 Task: Use Ski 2 Effect in this video Movie B.mp4
Action: Mouse moved to (294, 104)
Screenshot: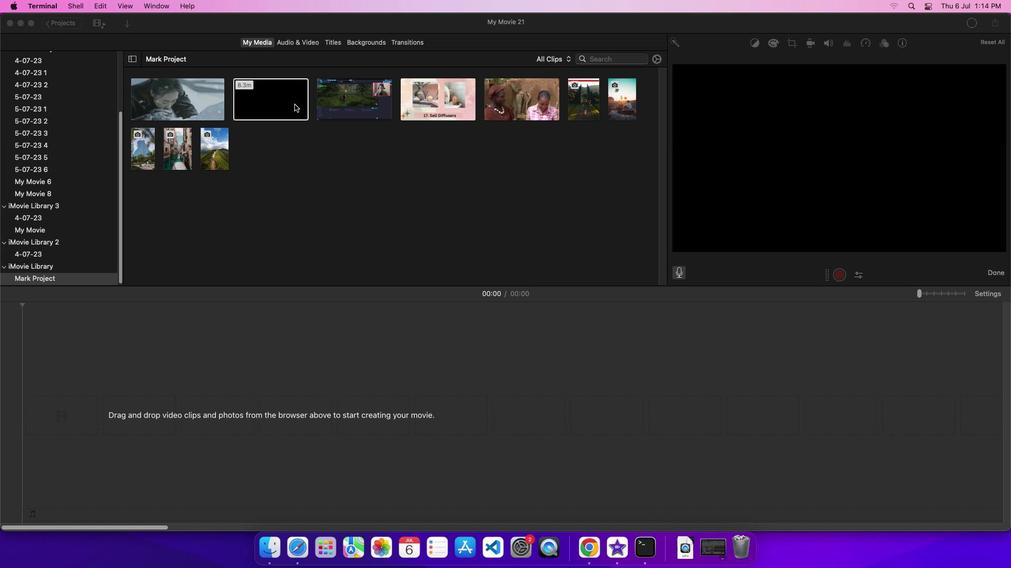 
Action: Mouse pressed left at (294, 104)
Screenshot: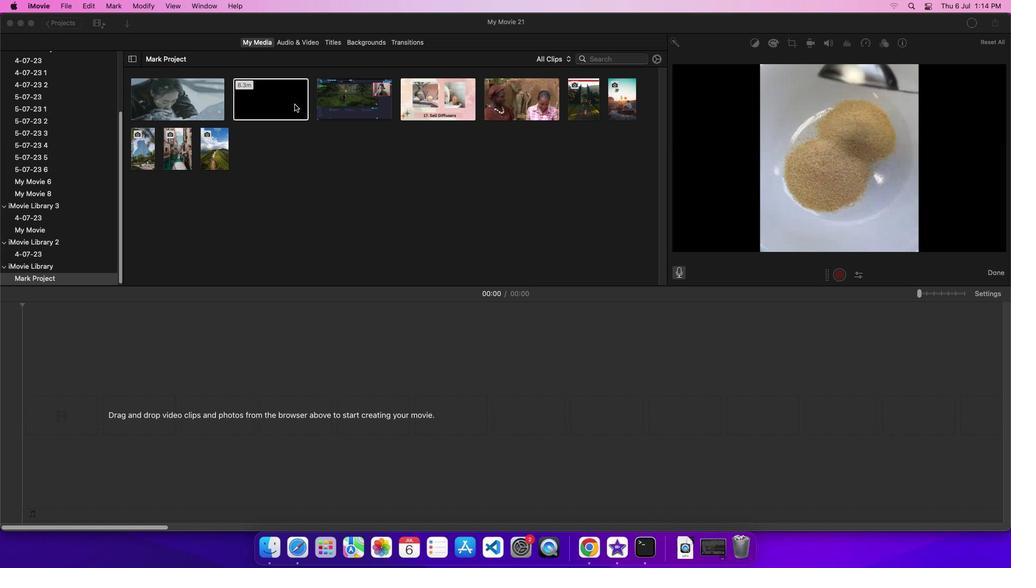
Action: Mouse moved to (282, 99)
Screenshot: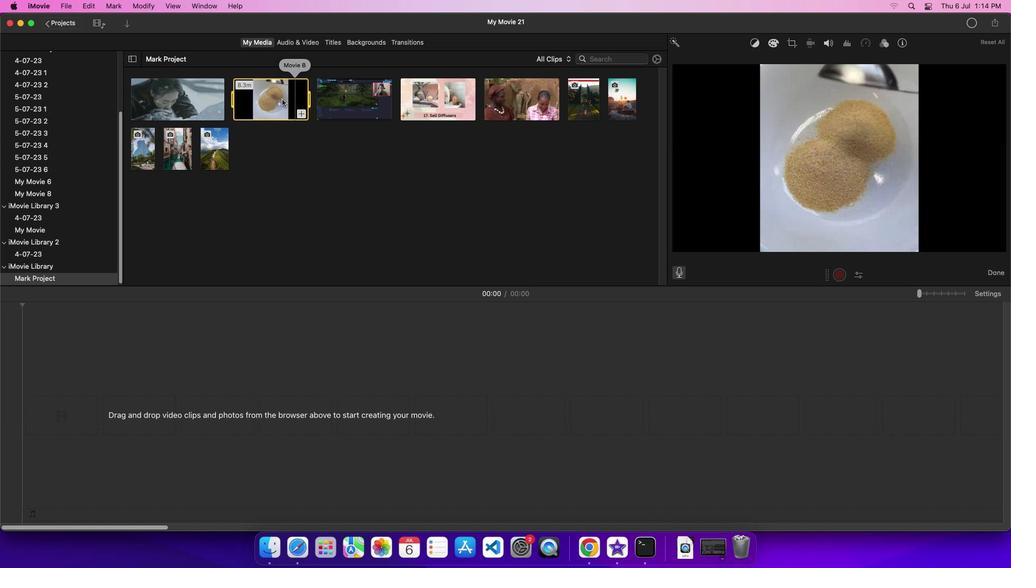 
Action: Mouse pressed left at (282, 99)
Screenshot: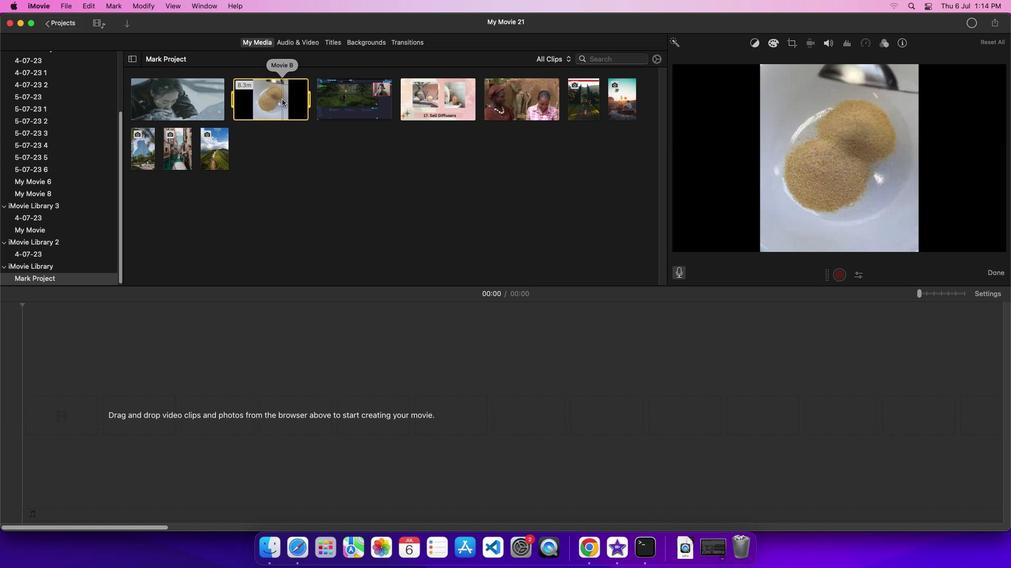 
Action: Mouse moved to (298, 44)
Screenshot: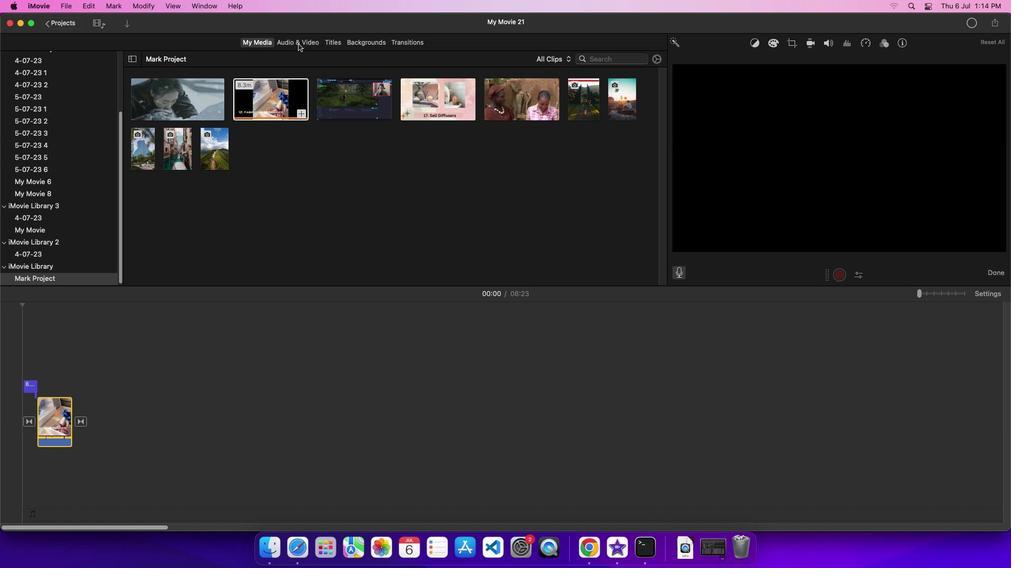 
Action: Mouse pressed left at (298, 44)
Screenshot: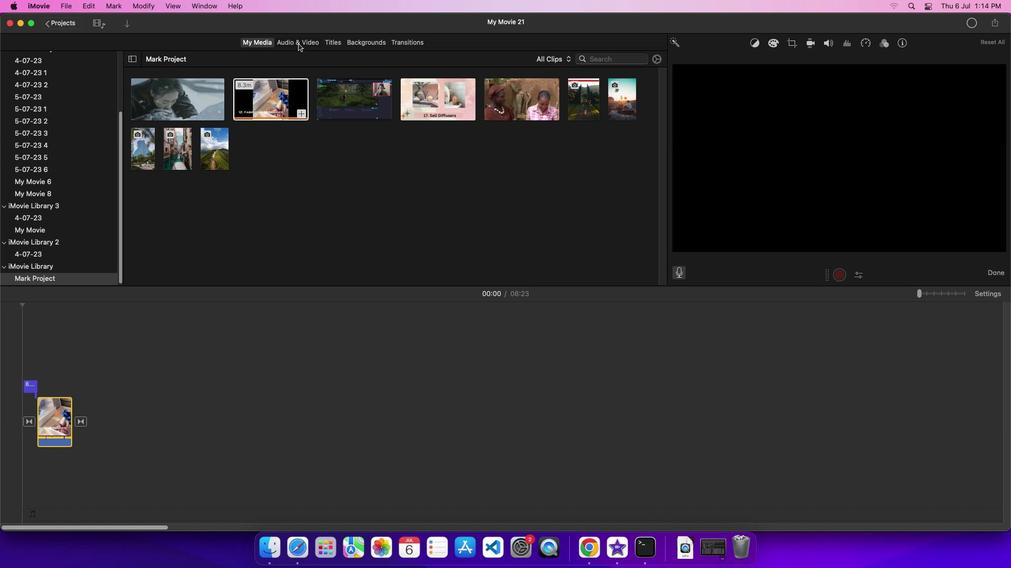 
Action: Mouse moved to (57, 99)
Screenshot: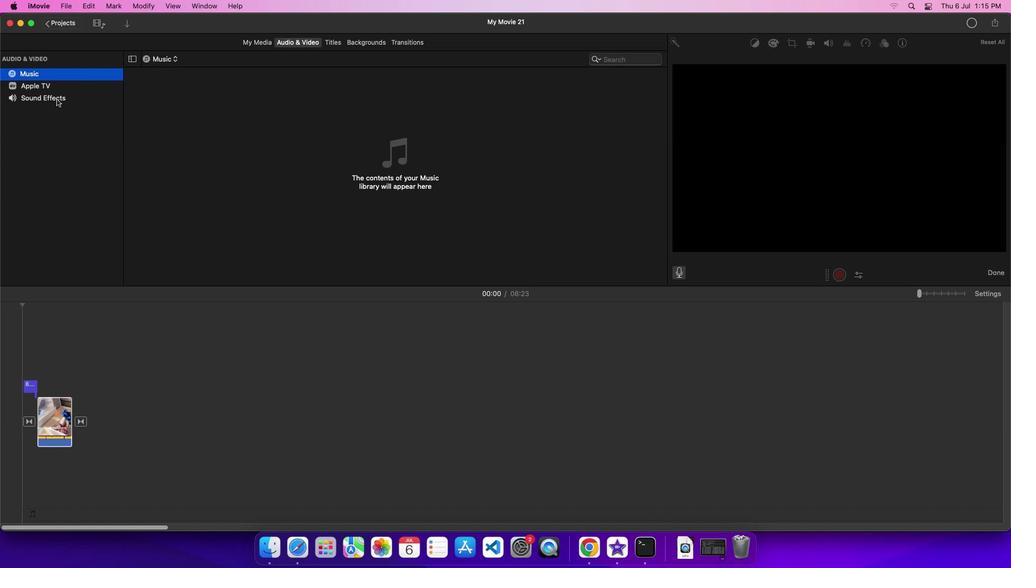 
Action: Mouse pressed left at (57, 99)
Screenshot: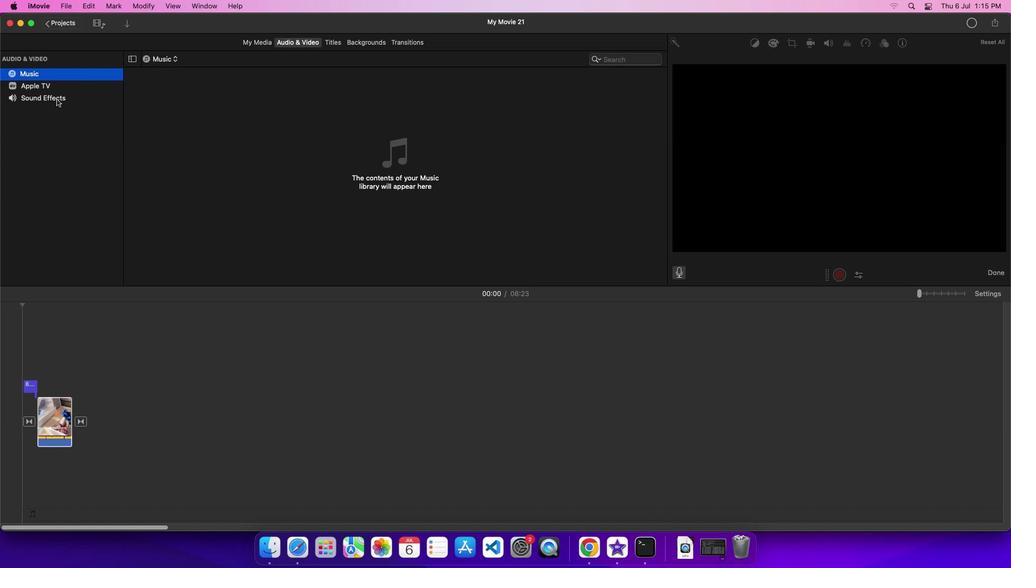 
Action: Mouse moved to (233, 232)
Screenshot: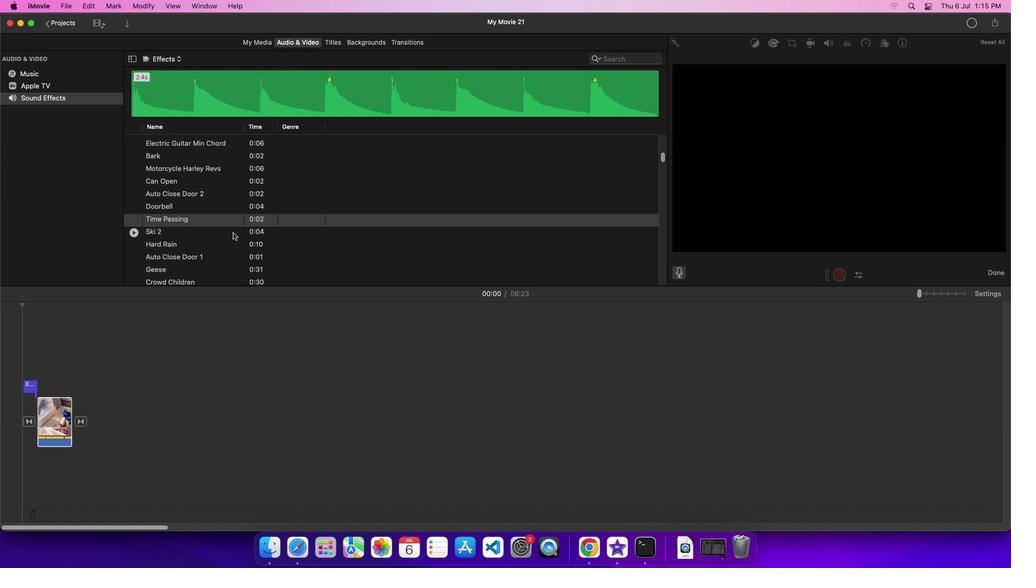 
Action: Mouse pressed left at (233, 232)
Screenshot: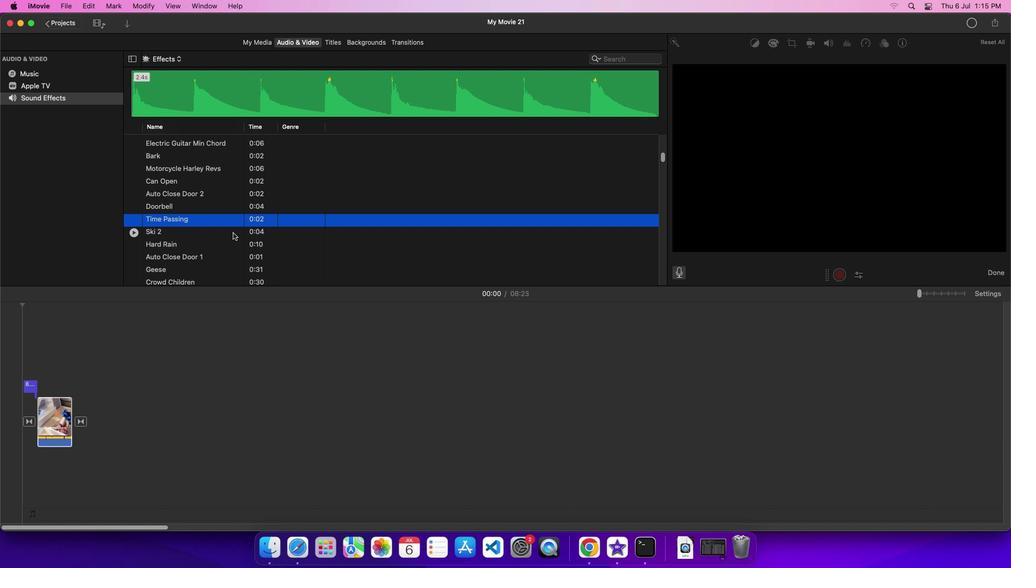 
Action: Mouse moved to (236, 232)
Screenshot: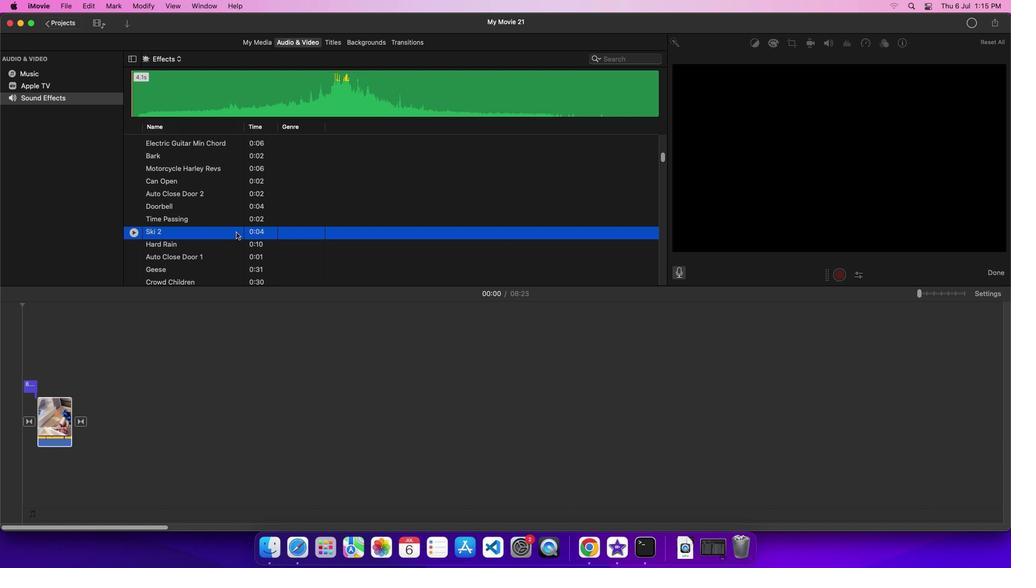 
Action: Mouse pressed left at (236, 232)
Screenshot: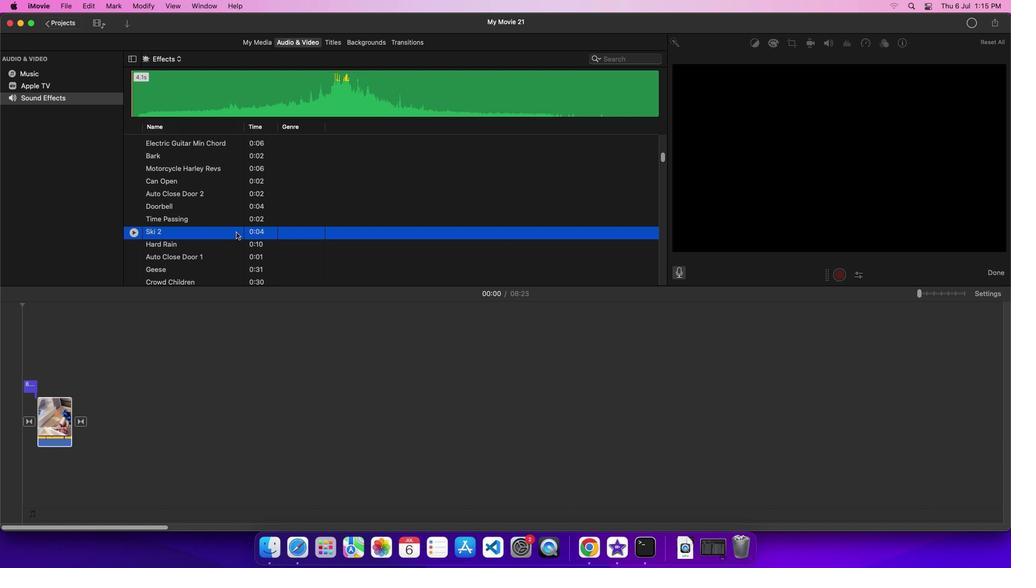 
Action: Mouse moved to (105, 462)
Screenshot: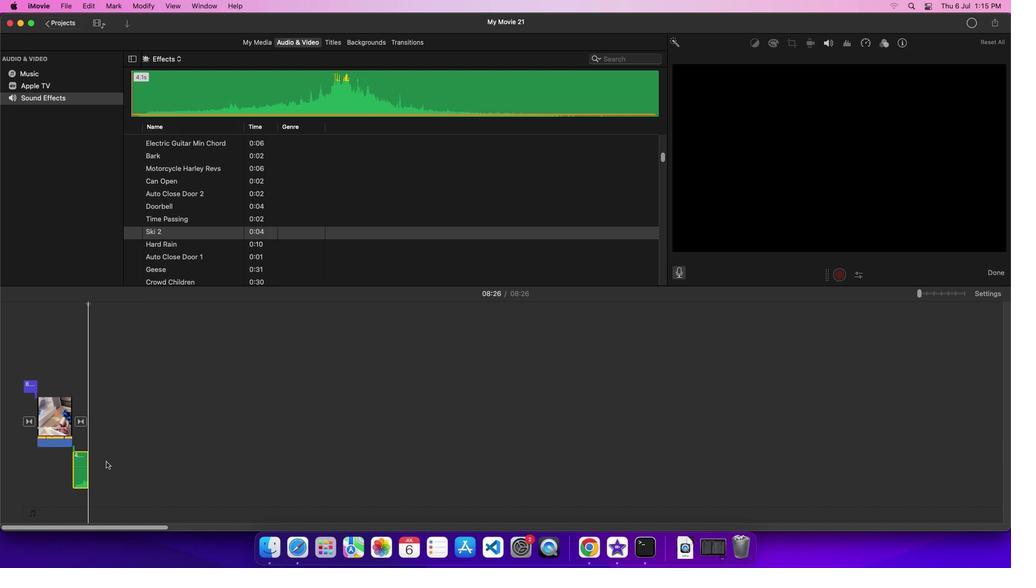 
